 Task: Select the dropdown criteria.
Action: Mouse moved to (203, 94)
Screenshot: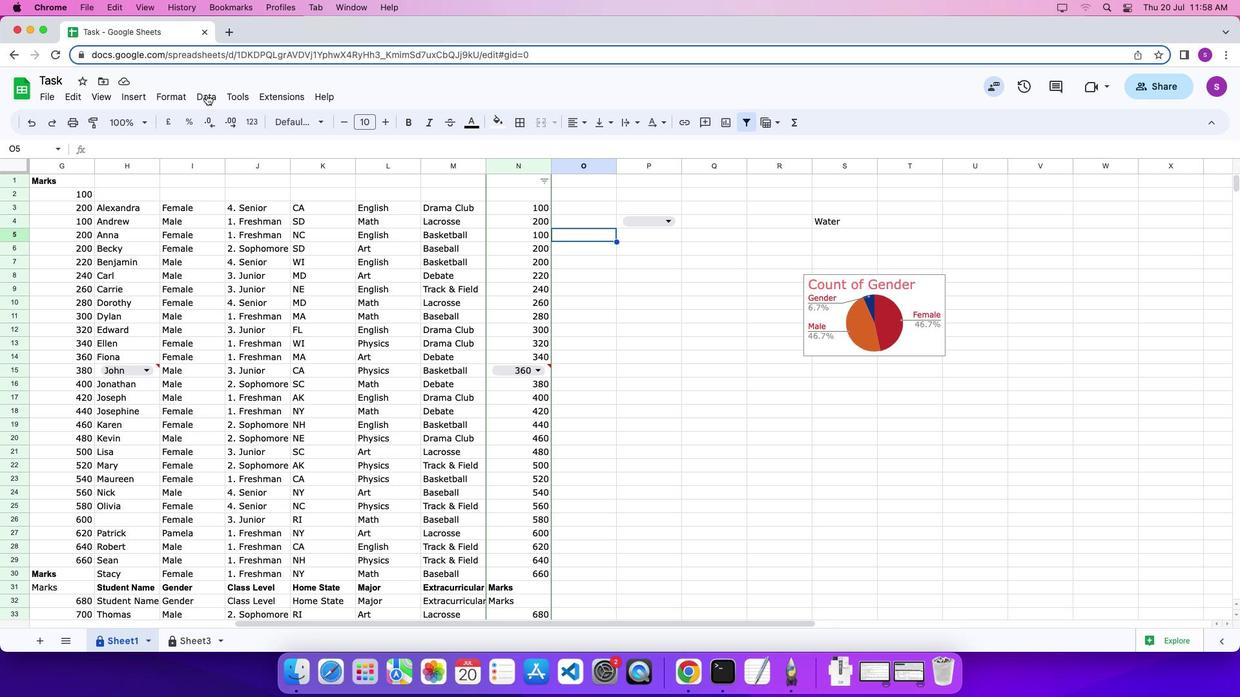 
Action: Mouse pressed left at (203, 94)
Screenshot: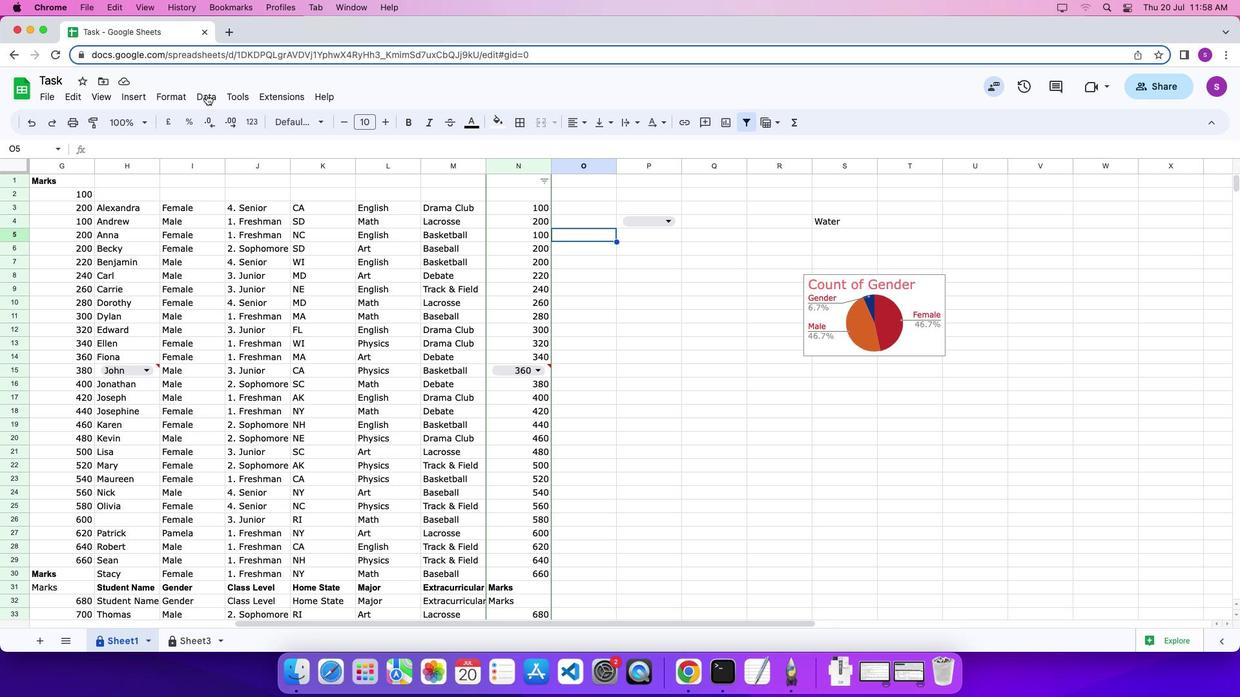 
Action: Mouse moved to (206, 94)
Screenshot: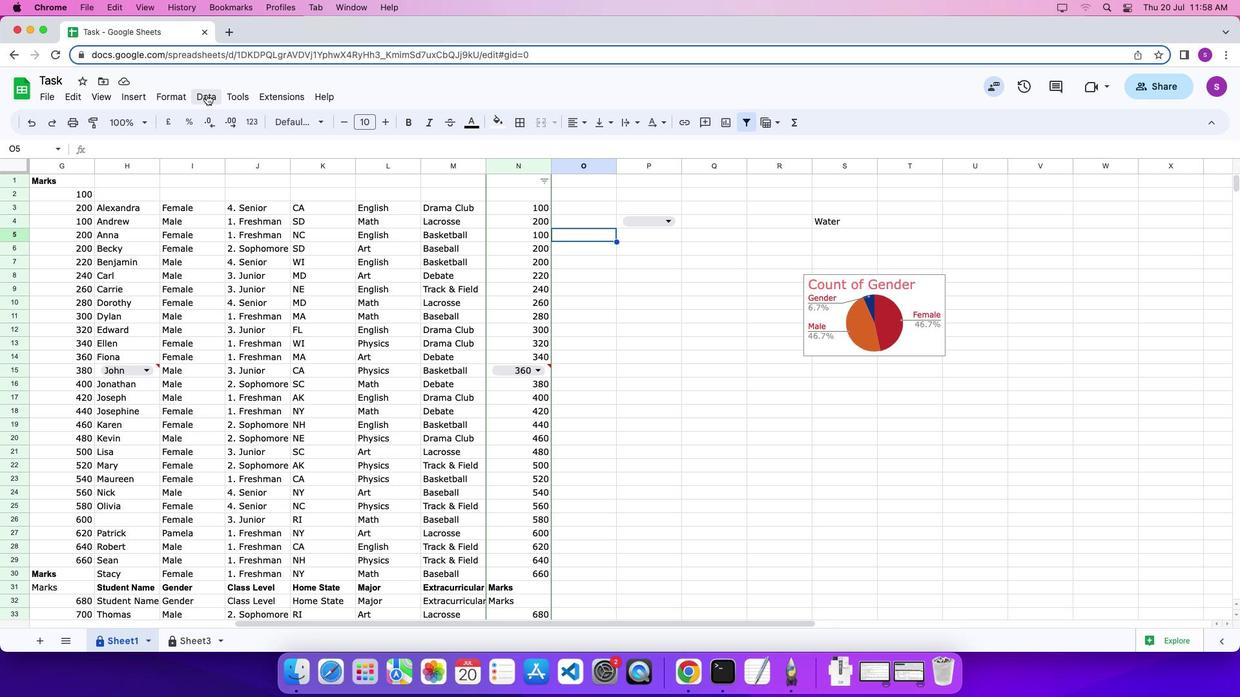 
Action: Mouse pressed left at (206, 94)
Screenshot: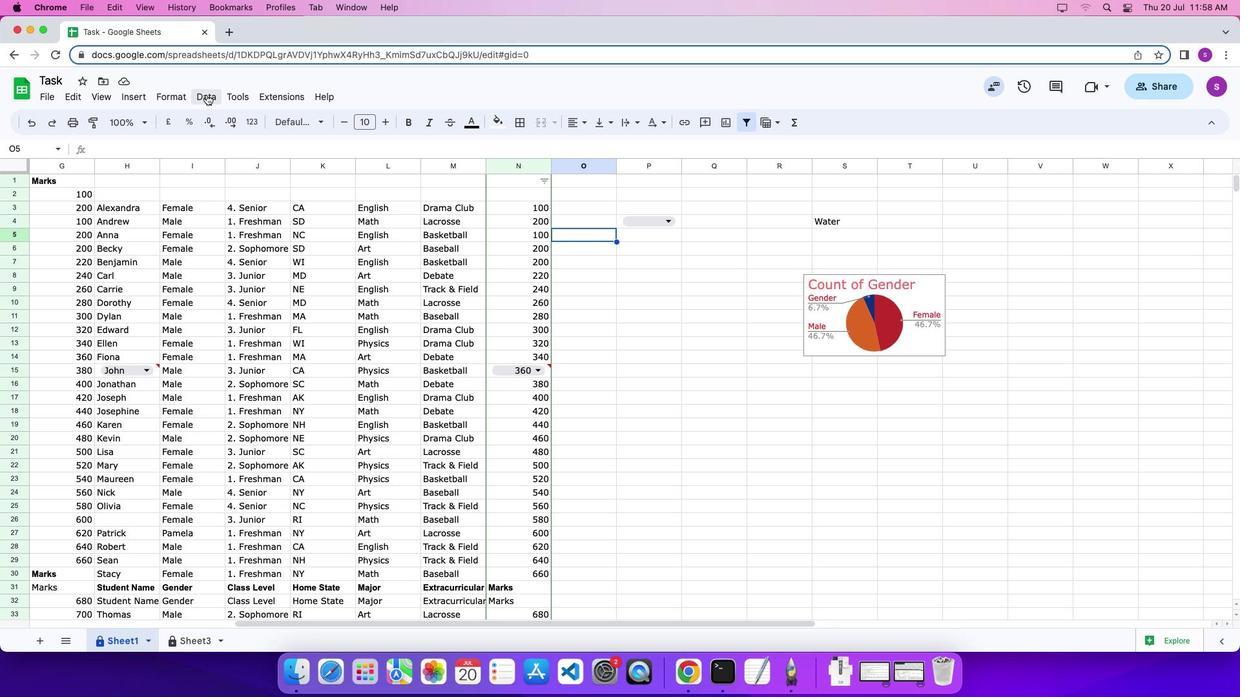 
Action: Mouse moved to (252, 356)
Screenshot: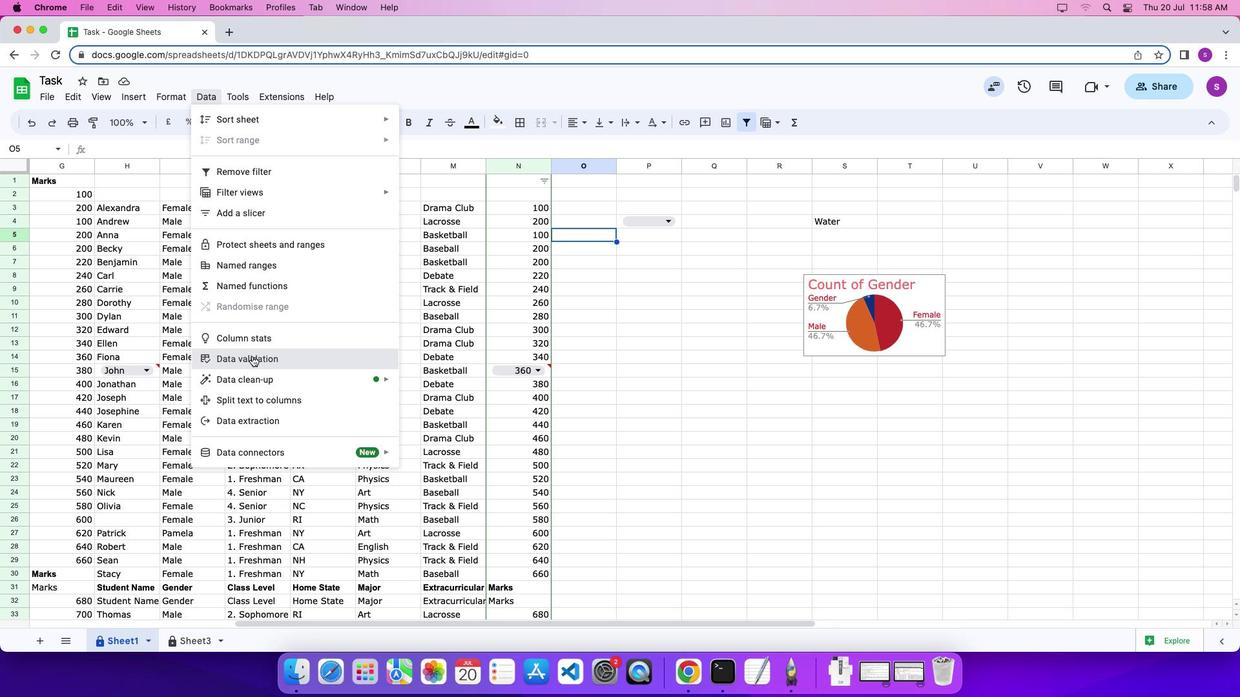 
Action: Mouse pressed left at (252, 356)
Screenshot: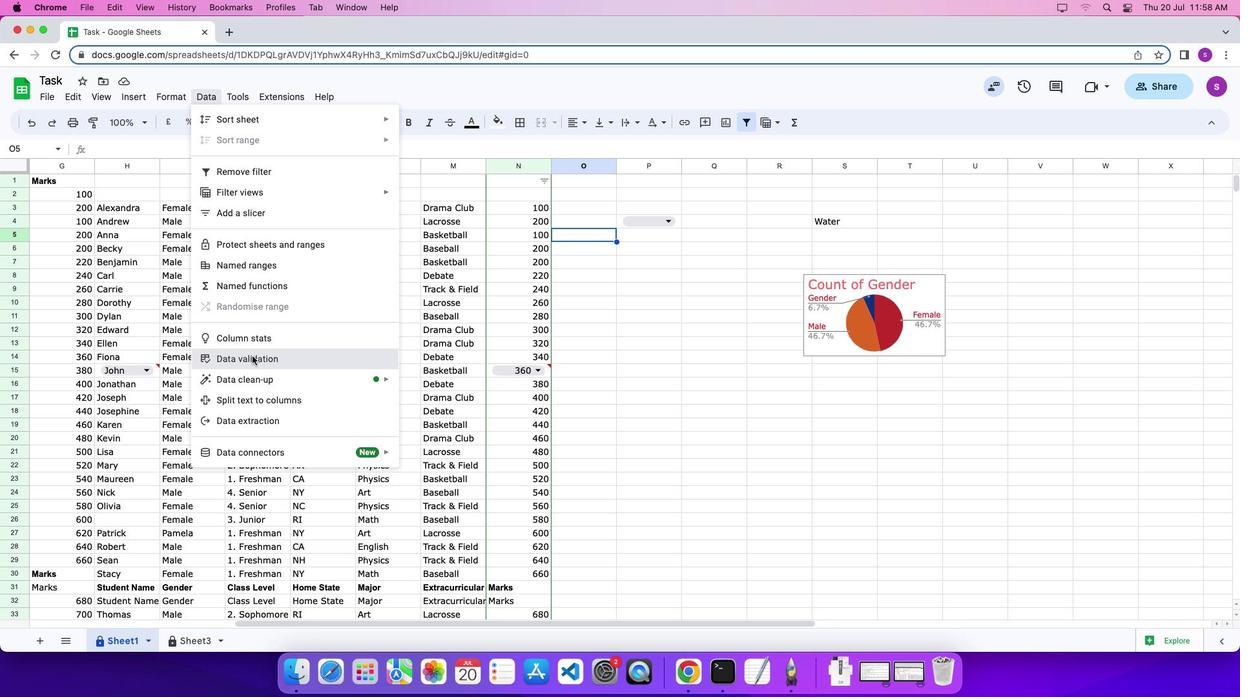 
Action: Mouse moved to (1156, 276)
Screenshot: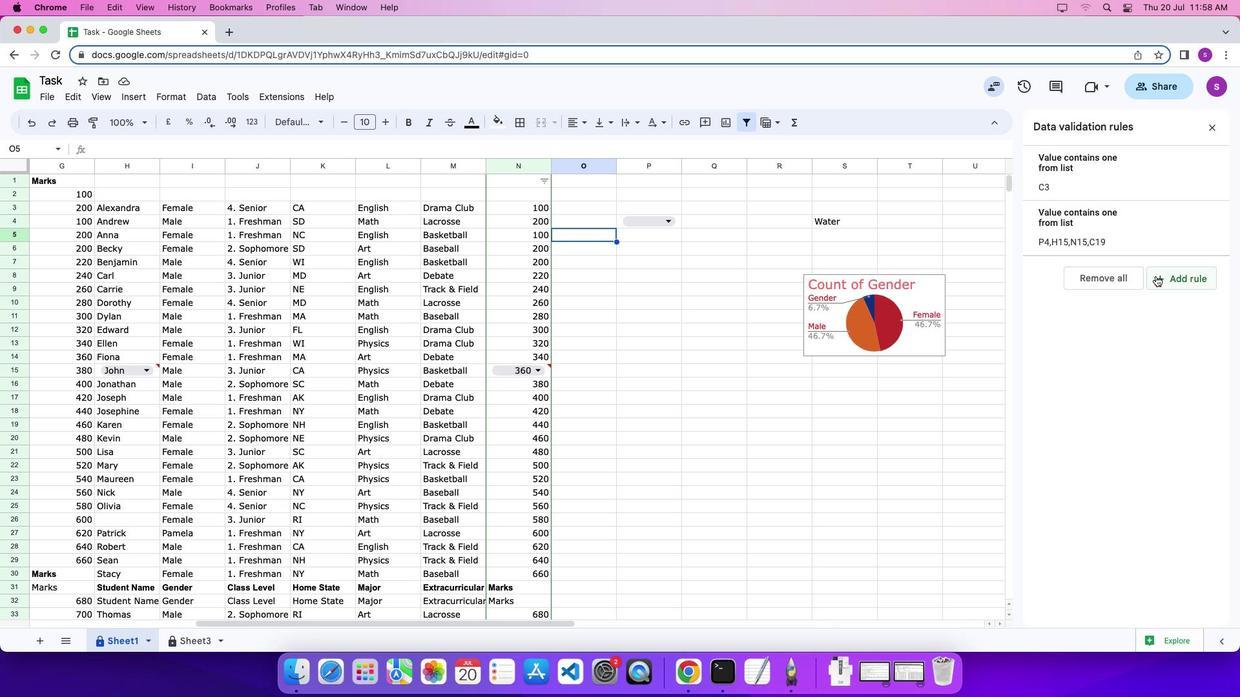 
Action: Mouse pressed left at (1156, 276)
Screenshot: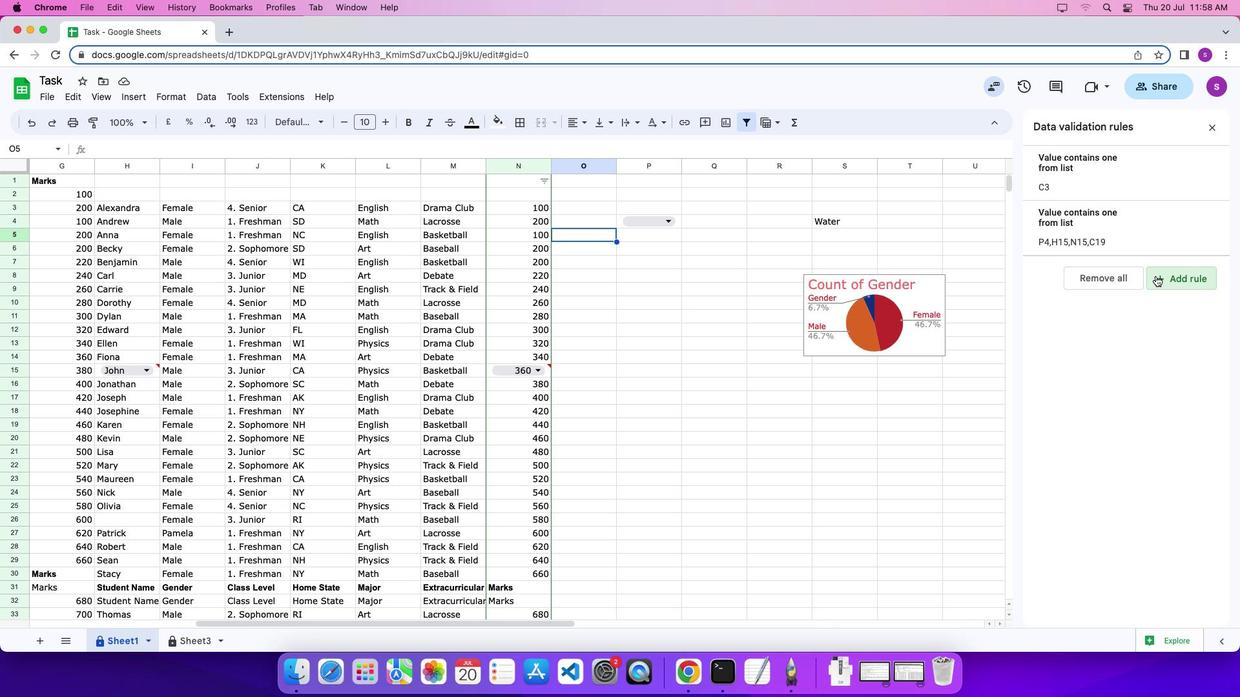 
Action: Mouse moved to (1124, 242)
Screenshot: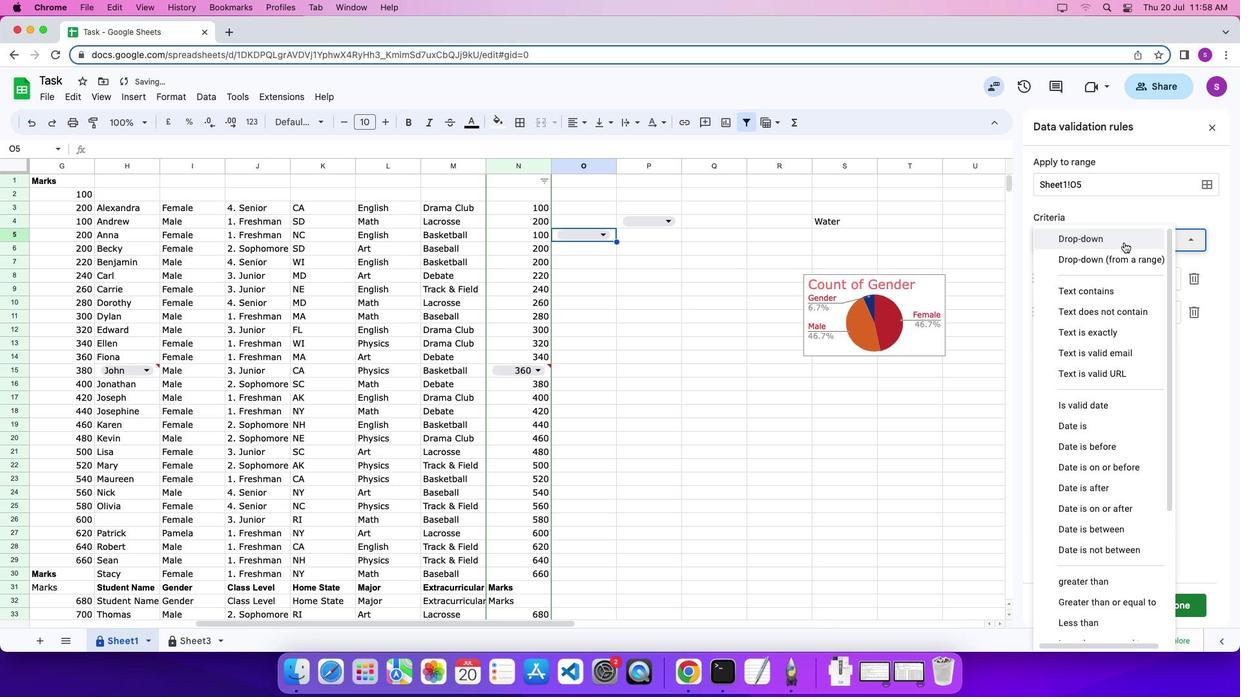 
Action: Mouse pressed left at (1124, 242)
Screenshot: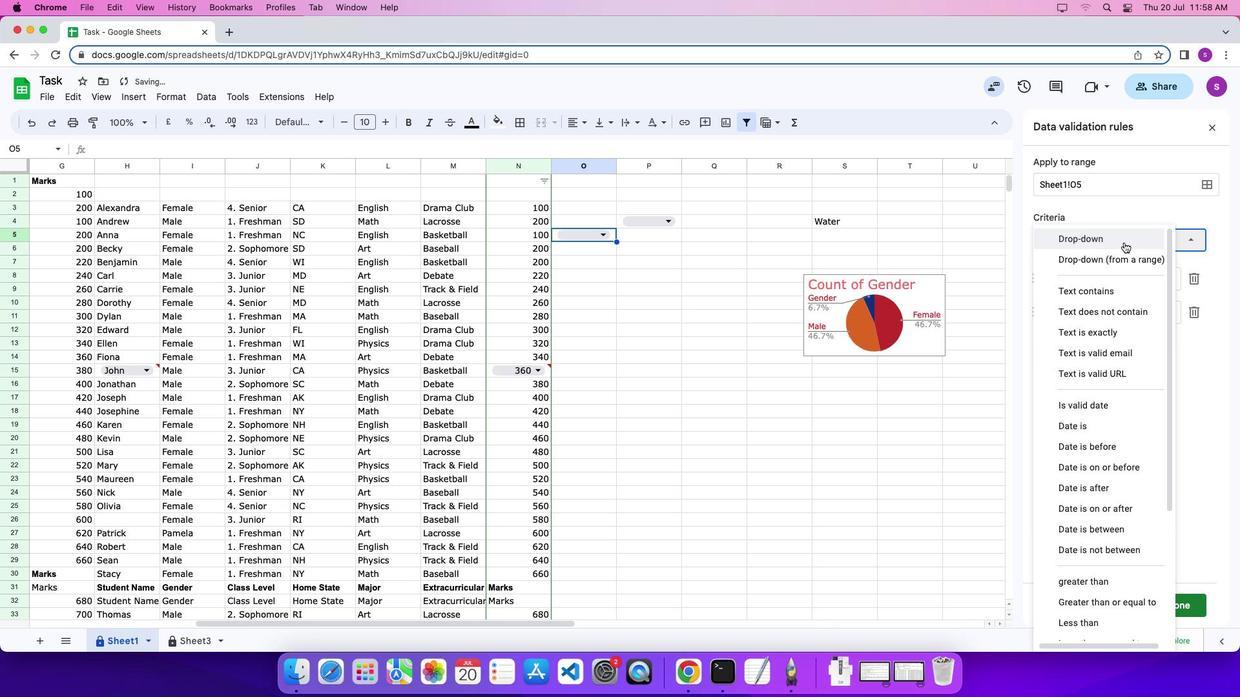 
Action: Mouse moved to (1125, 242)
Screenshot: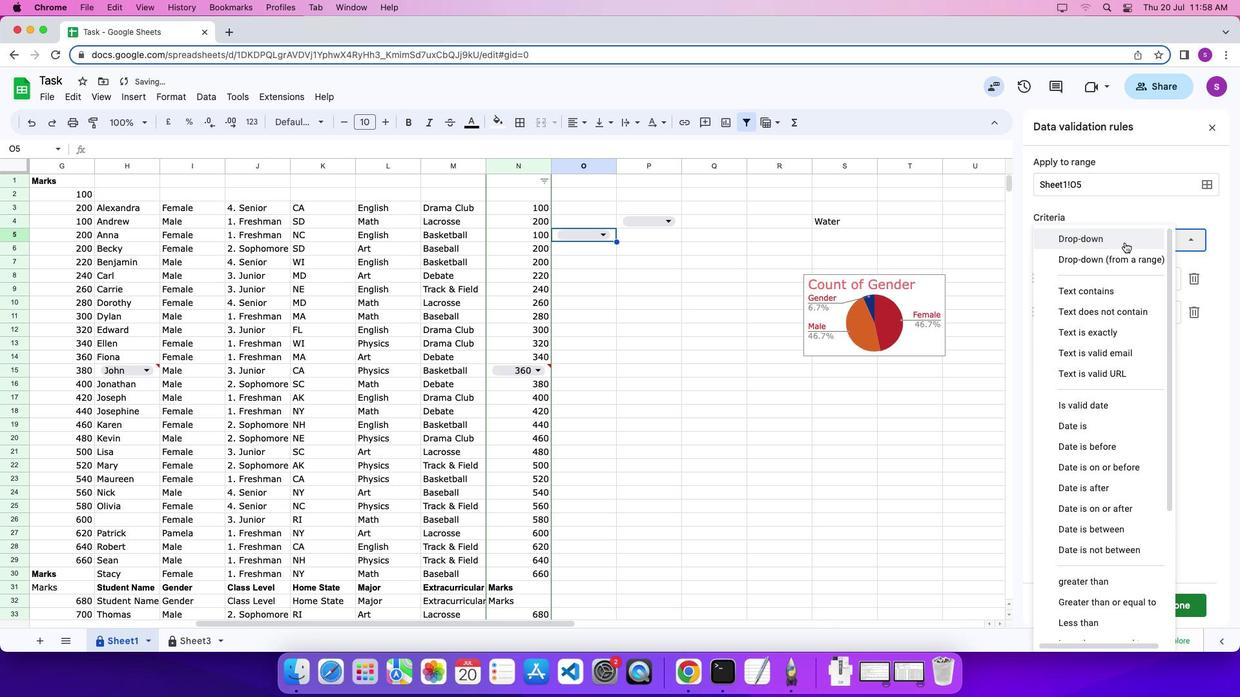 
Action: Mouse pressed left at (1125, 242)
Screenshot: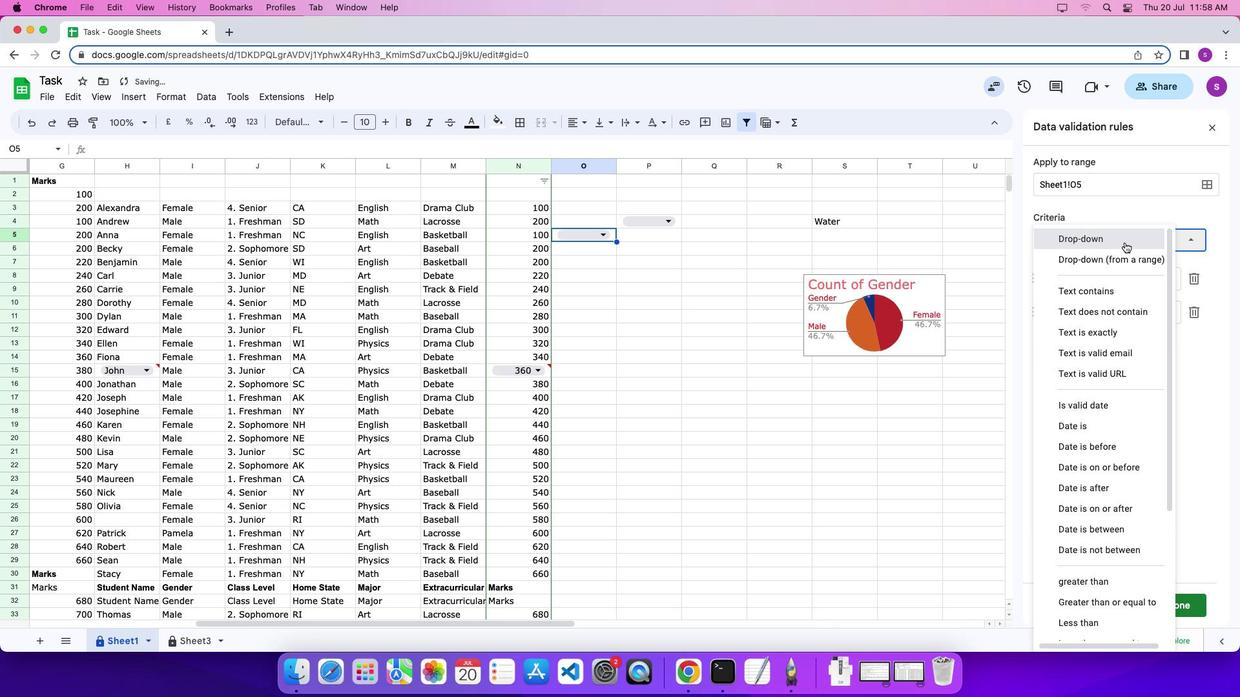 
Action: Mouse moved to (1184, 606)
Screenshot: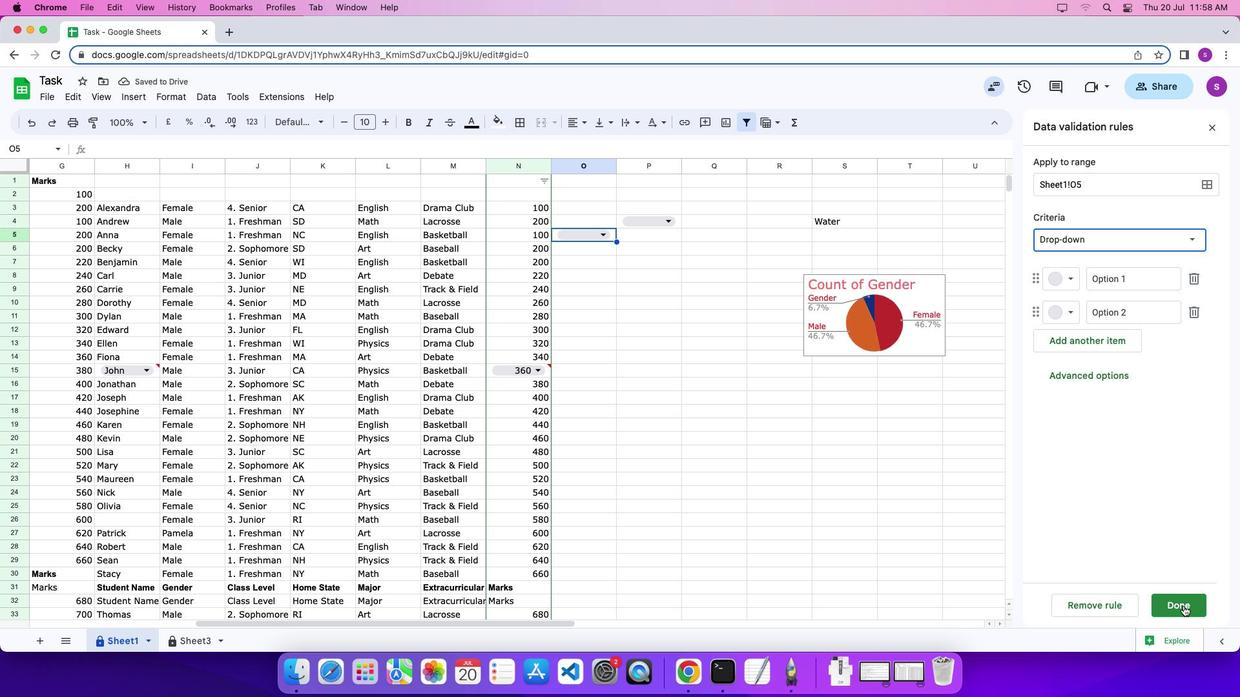 
Action: Mouse pressed left at (1184, 606)
Screenshot: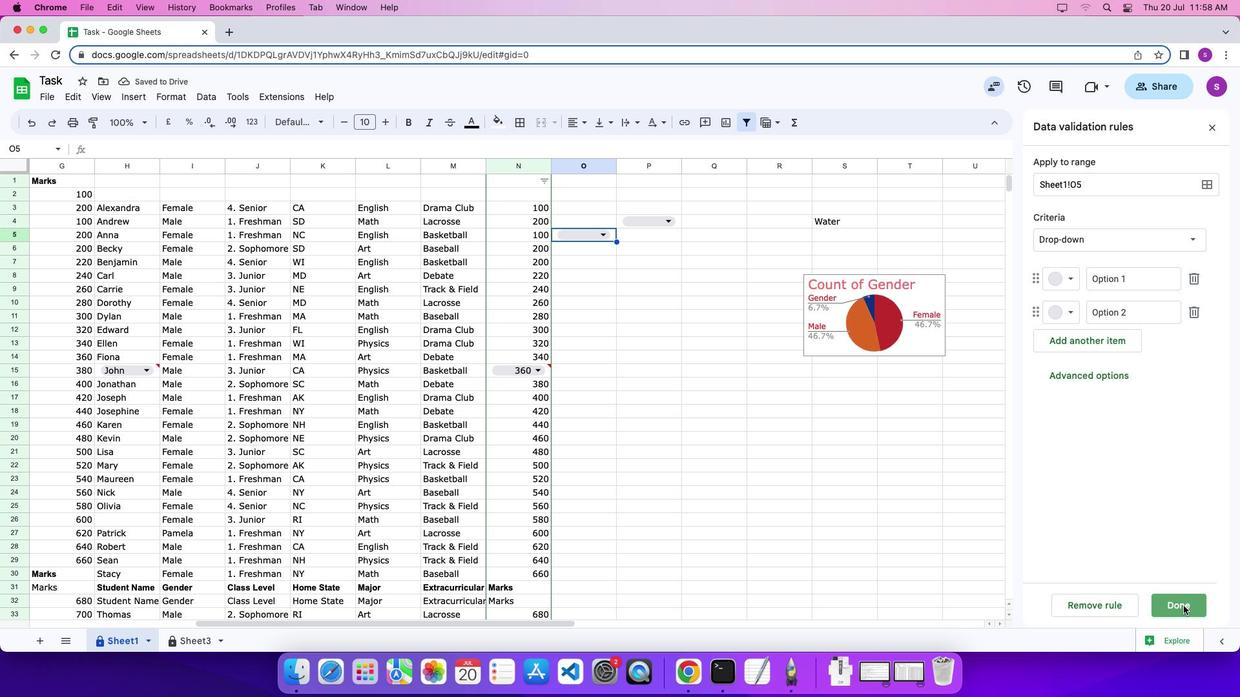 
Action: Mouse moved to (1184, 605)
Screenshot: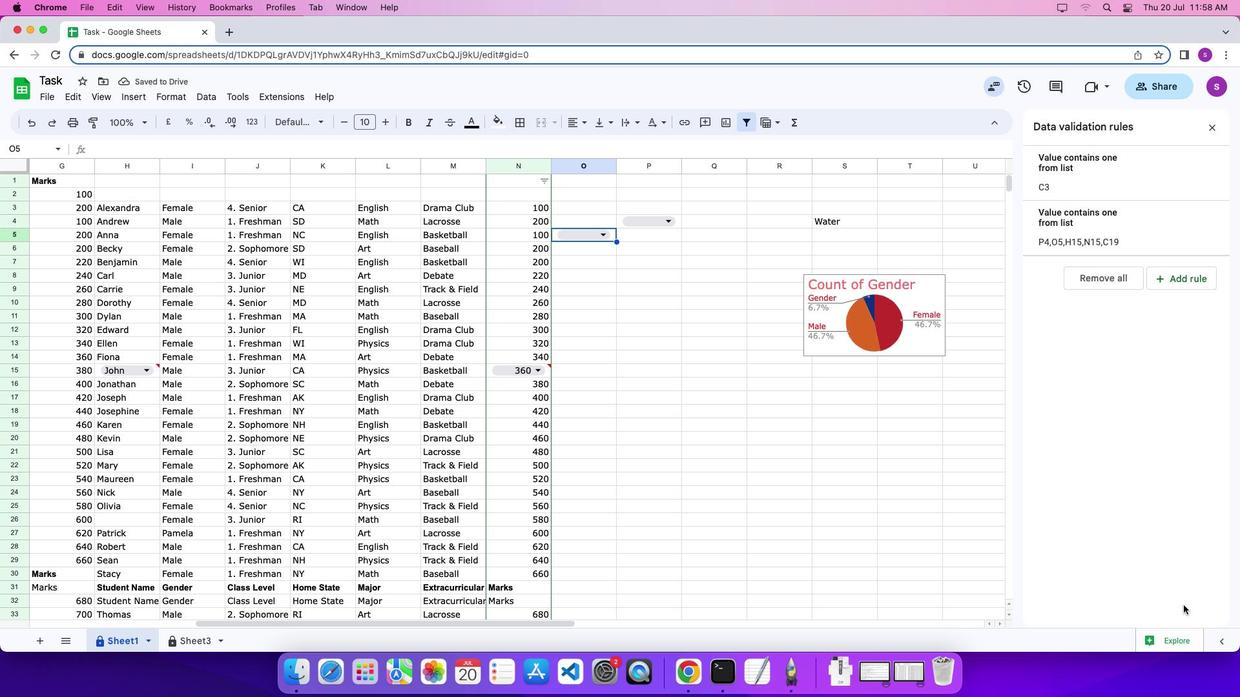 
